 Task: In the Contact  Nora.Hill@nypl.org, schedule and save the meeting with title: 'Collaborative Discussion', Select date: '28 September, 2023', select start time: 5:00:PM. Add location on call (415) 123-4580 with meeting description: For further discussion on products, kindly join the meeting.. Logged in from softage.4@softage.net
Action: Mouse moved to (68, 64)
Screenshot: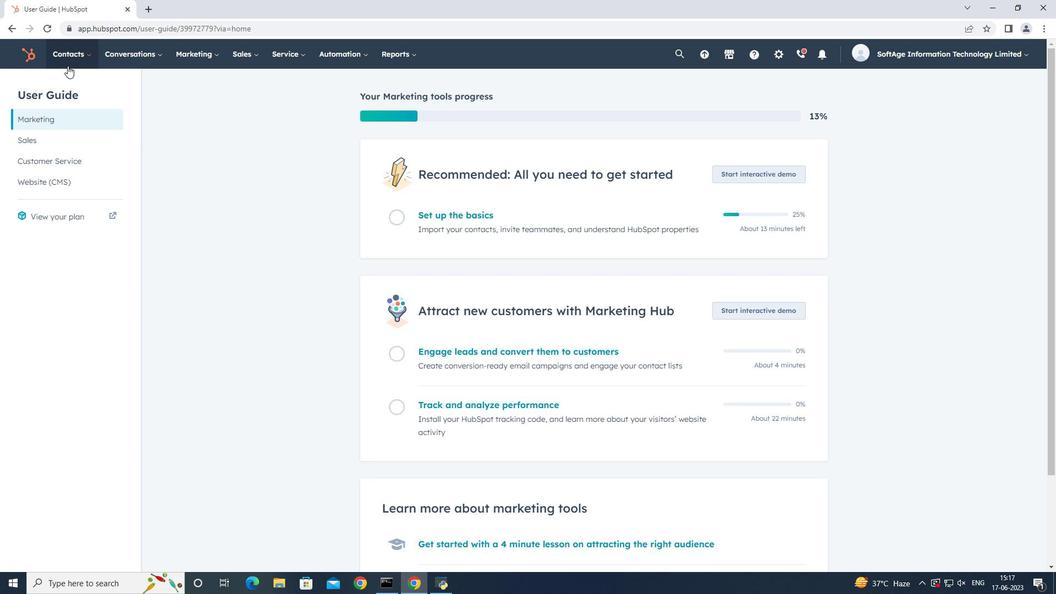 
Action: Mouse pressed left at (68, 64)
Screenshot: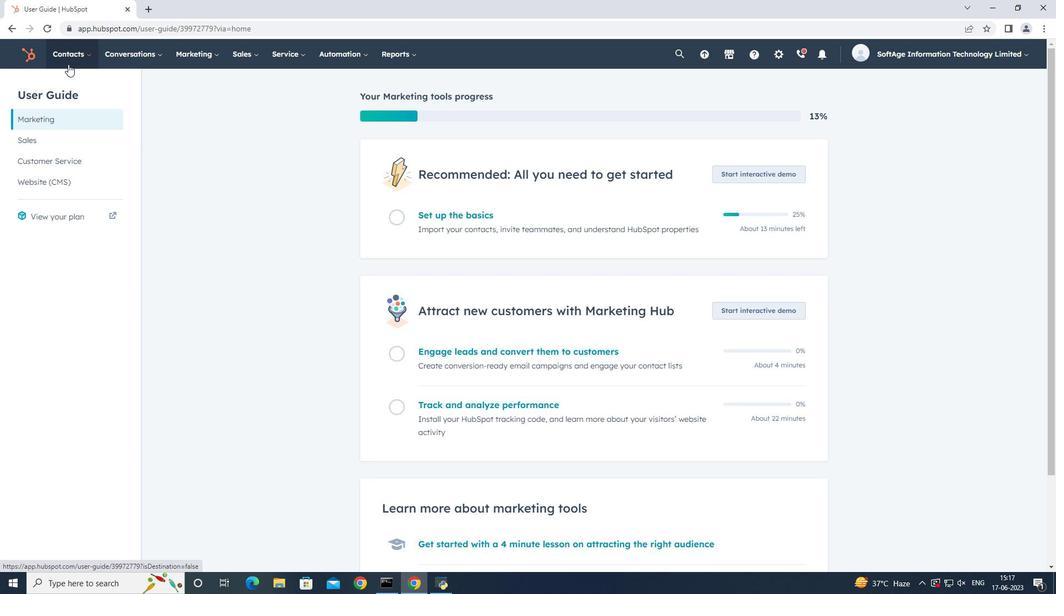 
Action: Mouse moved to (70, 87)
Screenshot: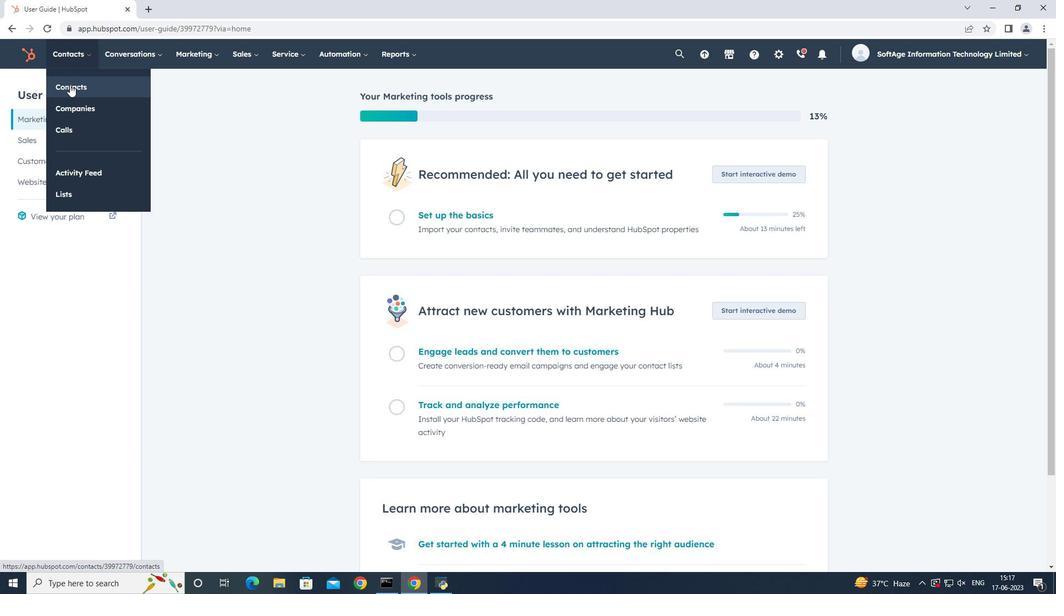 
Action: Mouse pressed left at (70, 87)
Screenshot: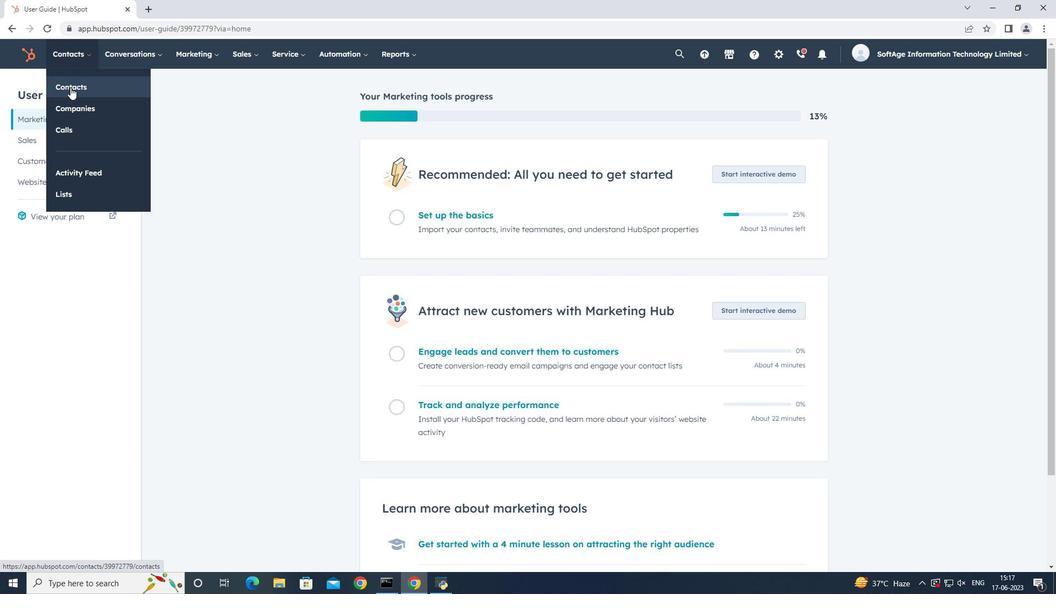 
Action: Mouse moved to (80, 179)
Screenshot: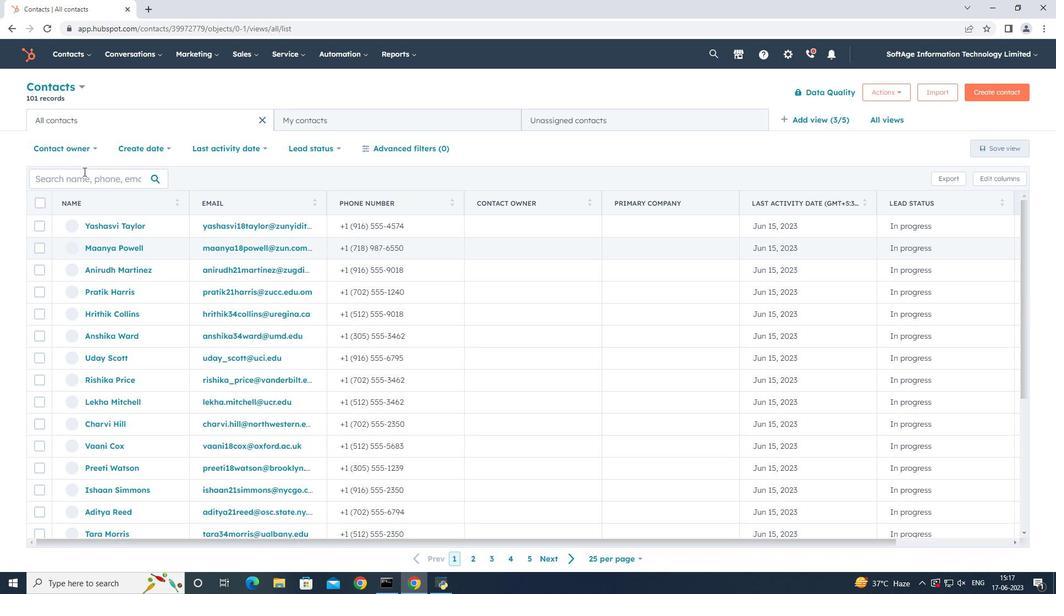
Action: Mouse pressed left at (80, 179)
Screenshot: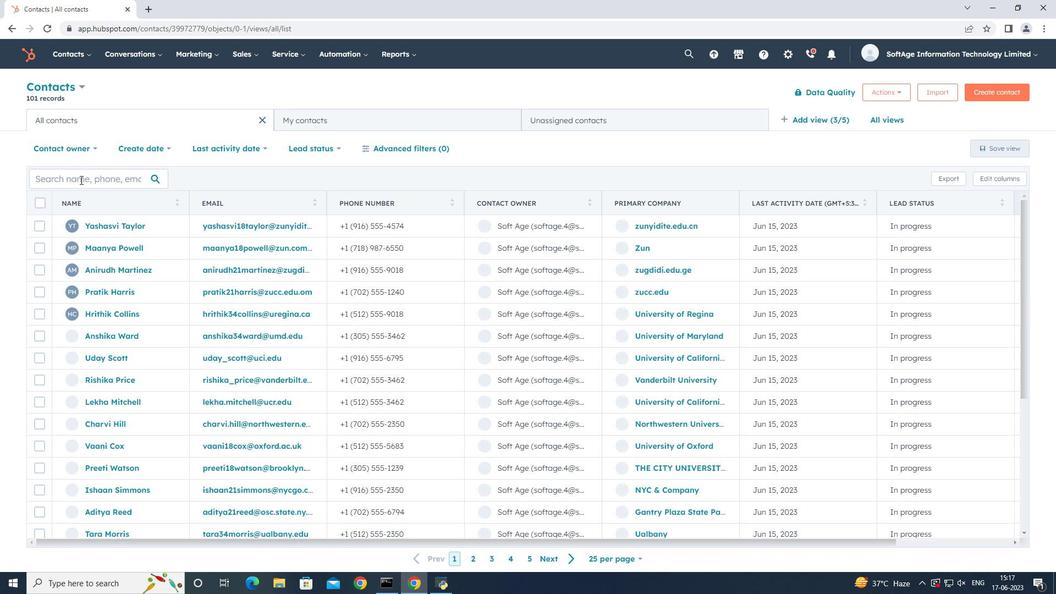 
Action: Key pressed nora
Screenshot: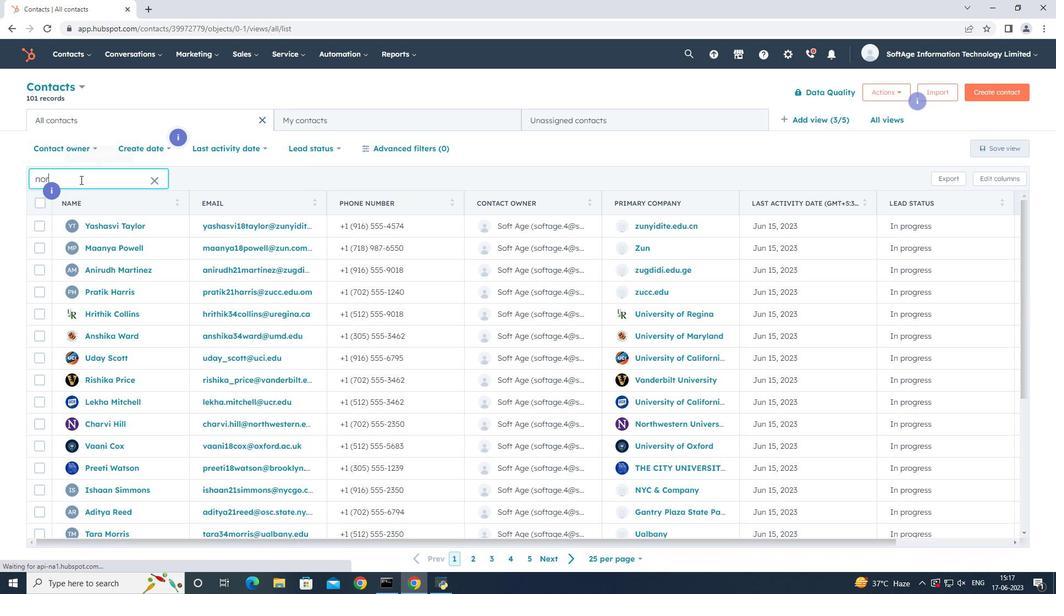
Action: Mouse moved to (101, 313)
Screenshot: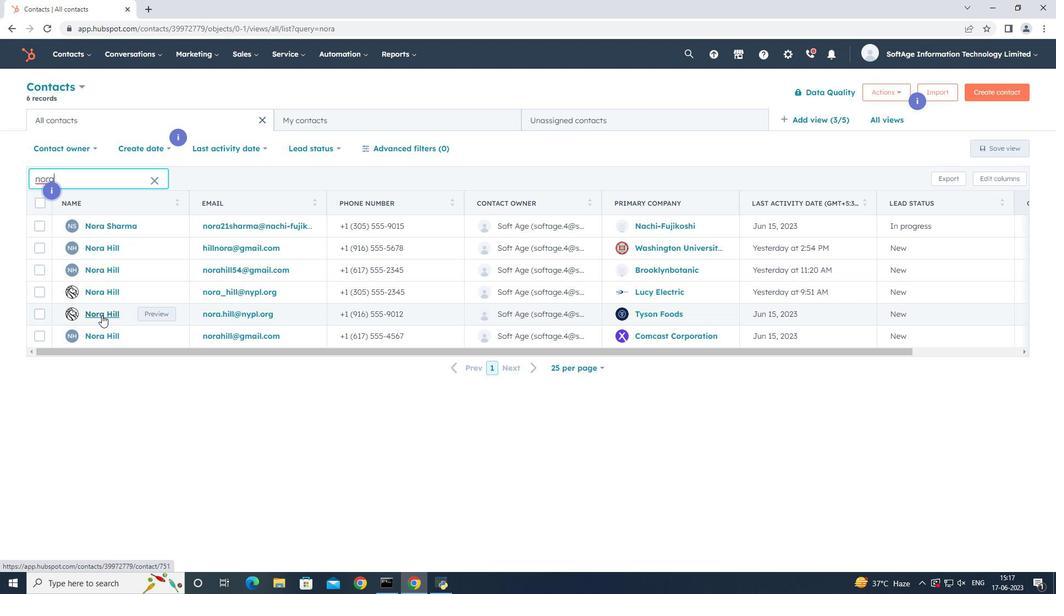 
Action: Mouse pressed left at (101, 313)
Screenshot: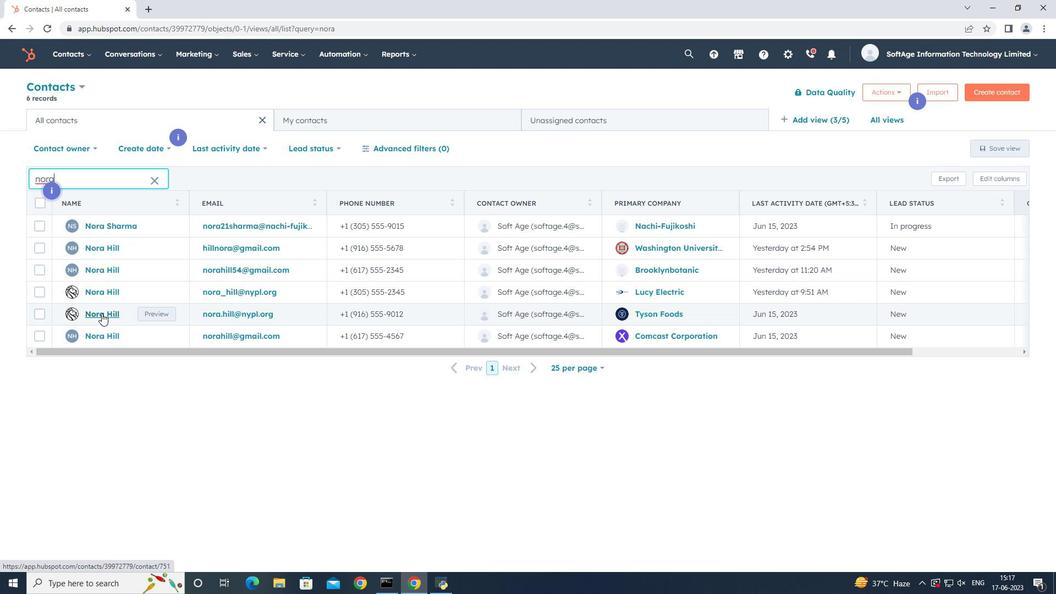 
Action: Mouse moved to (184, 187)
Screenshot: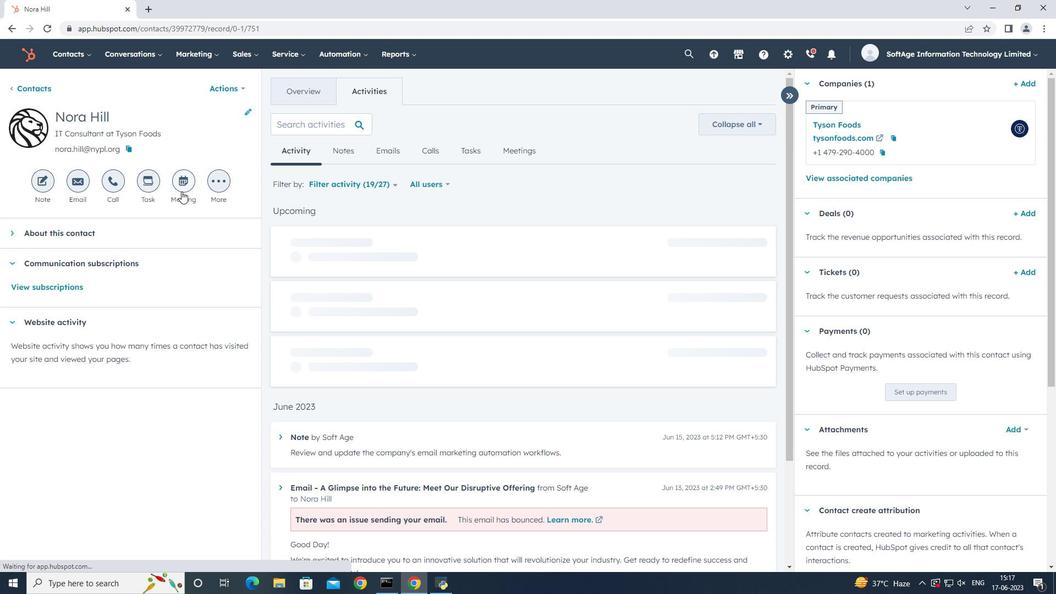 
Action: Mouse pressed left at (184, 187)
Screenshot: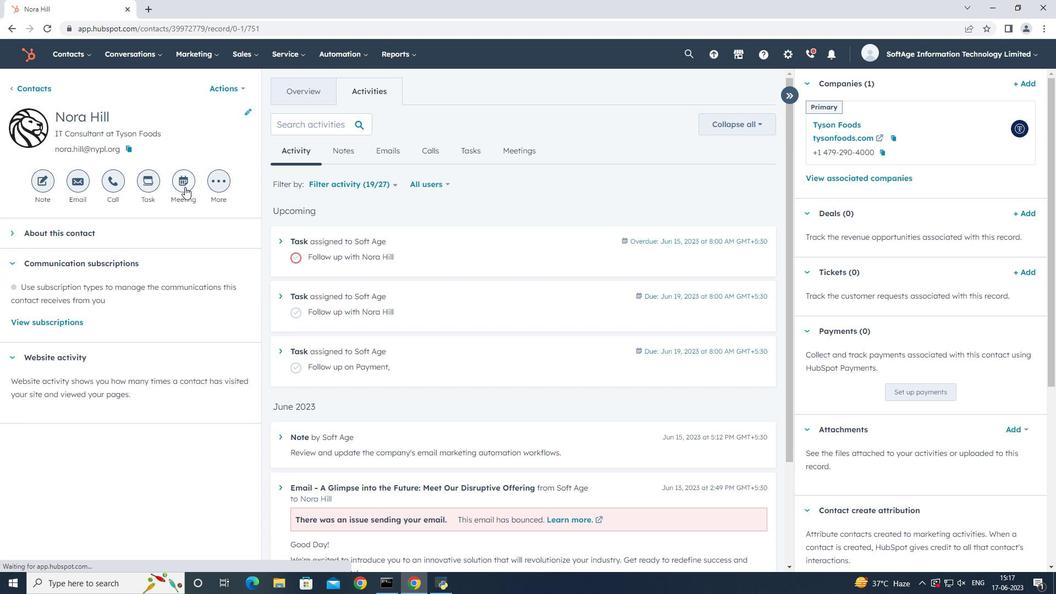 
Action: Mouse moved to (358, 336)
Screenshot: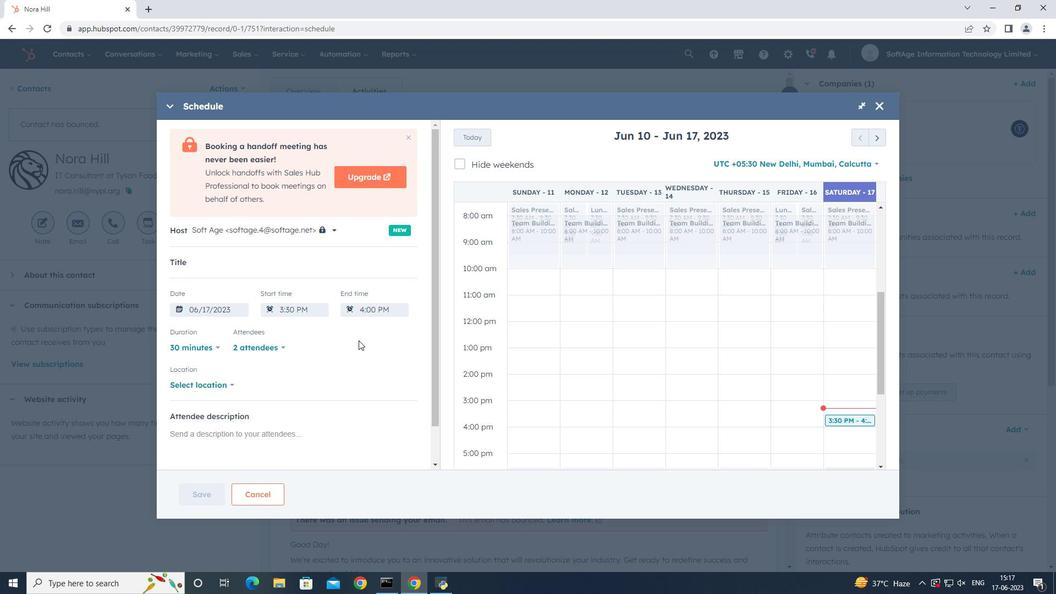 
Action: Key pressed <Key.shift>Collaborative<Key.space><Key.shift>Discussion,
Screenshot: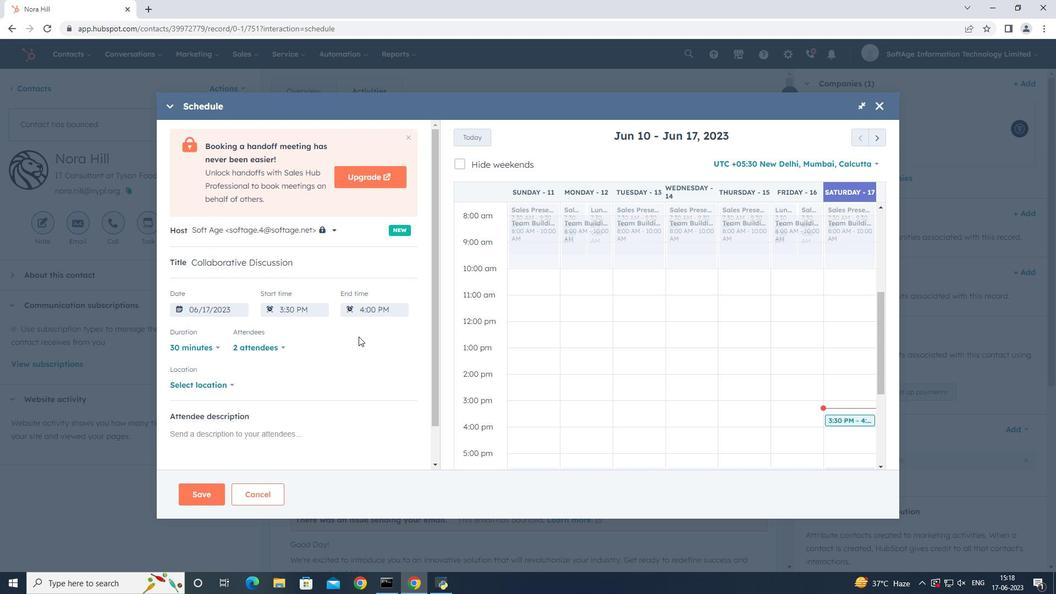 
Action: Mouse moved to (878, 136)
Screenshot: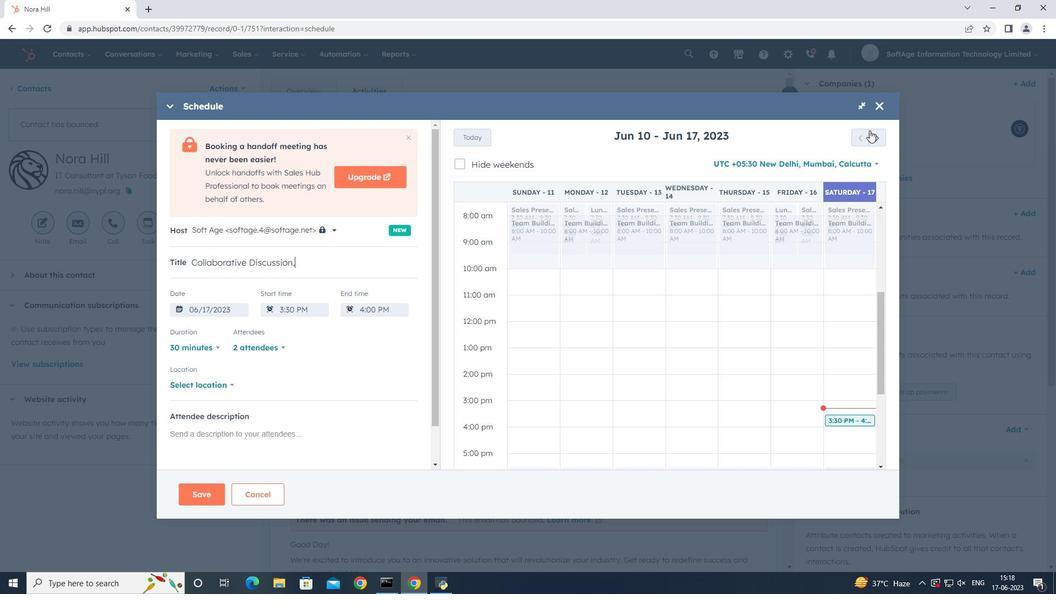 
Action: Mouse pressed left at (878, 136)
Screenshot: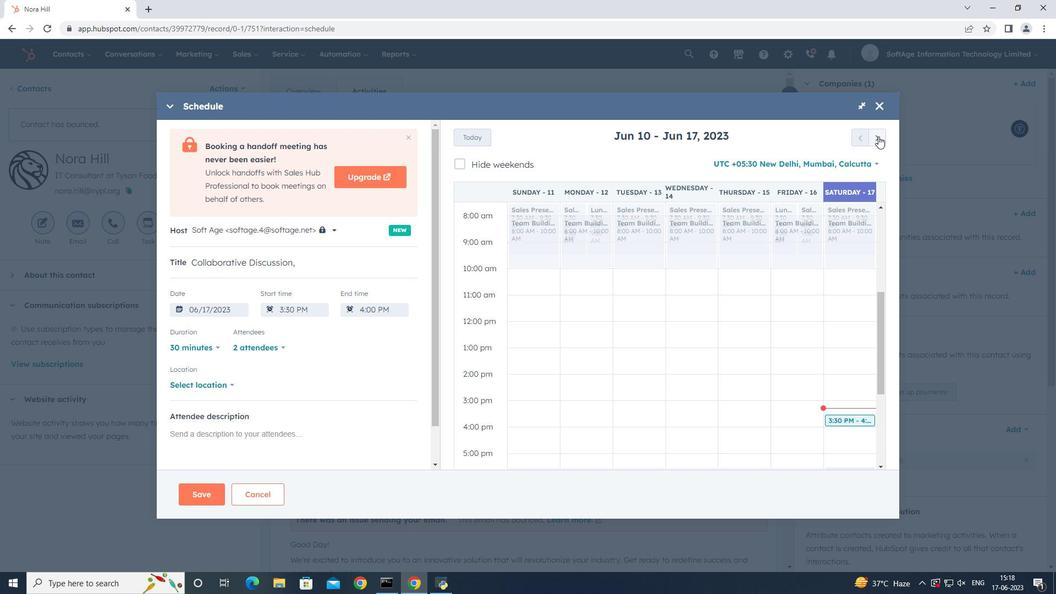
Action: Mouse pressed left at (878, 136)
Screenshot: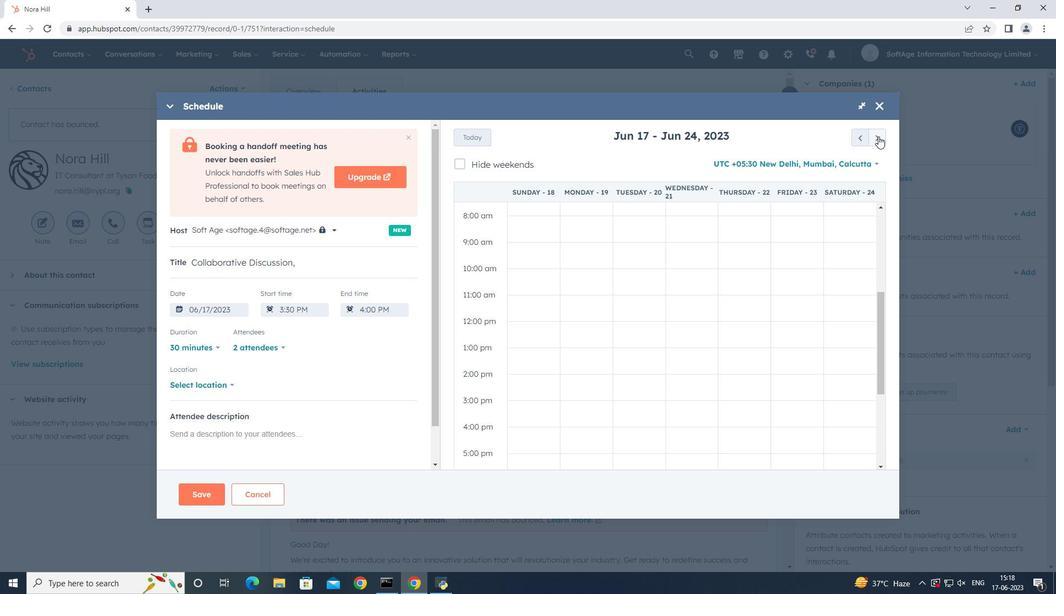 
Action: Mouse pressed left at (878, 136)
Screenshot: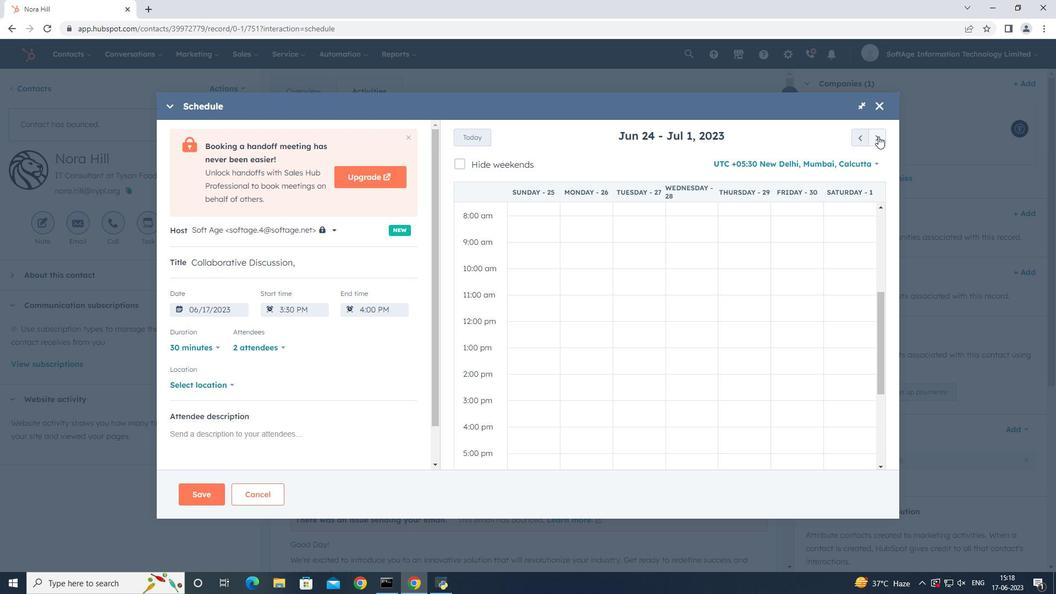 
Action: Mouse pressed left at (878, 136)
Screenshot: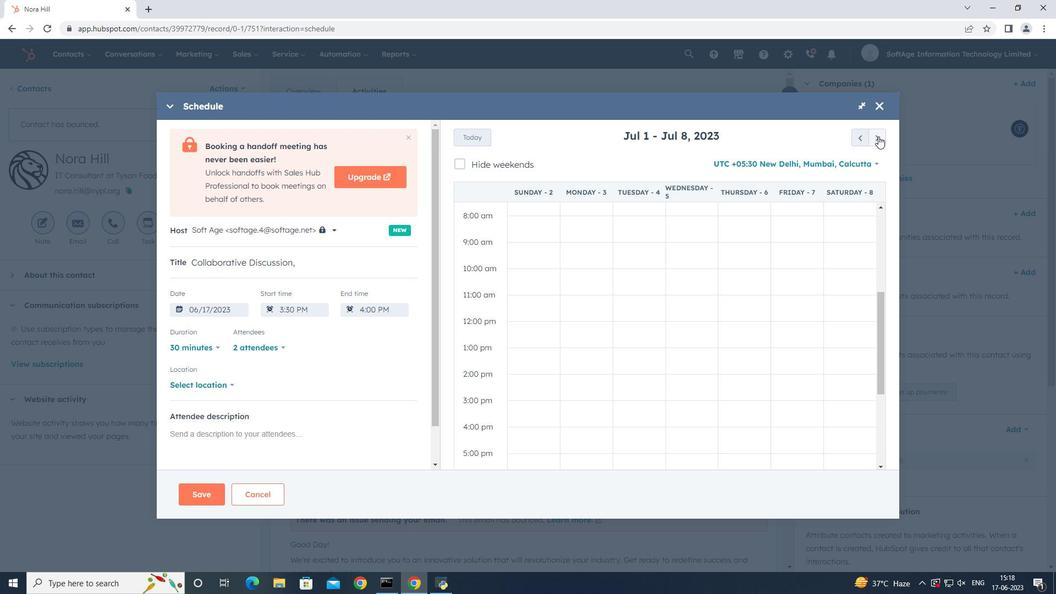 
Action: Mouse pressed left at (878, 136)
Screenshot: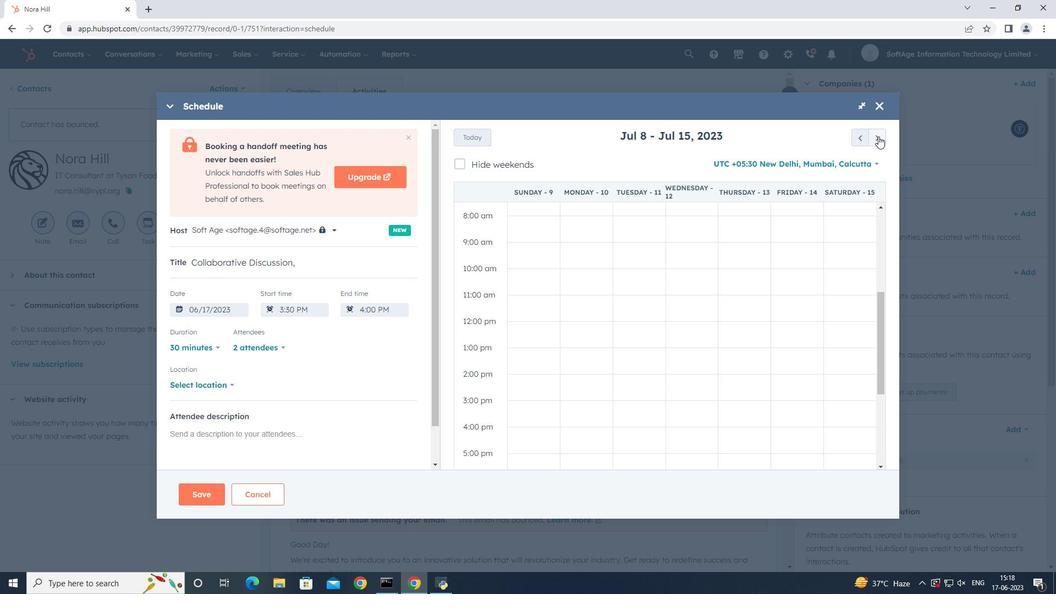 
Action: Mouse pressed left at (878, 136)
Screenshot: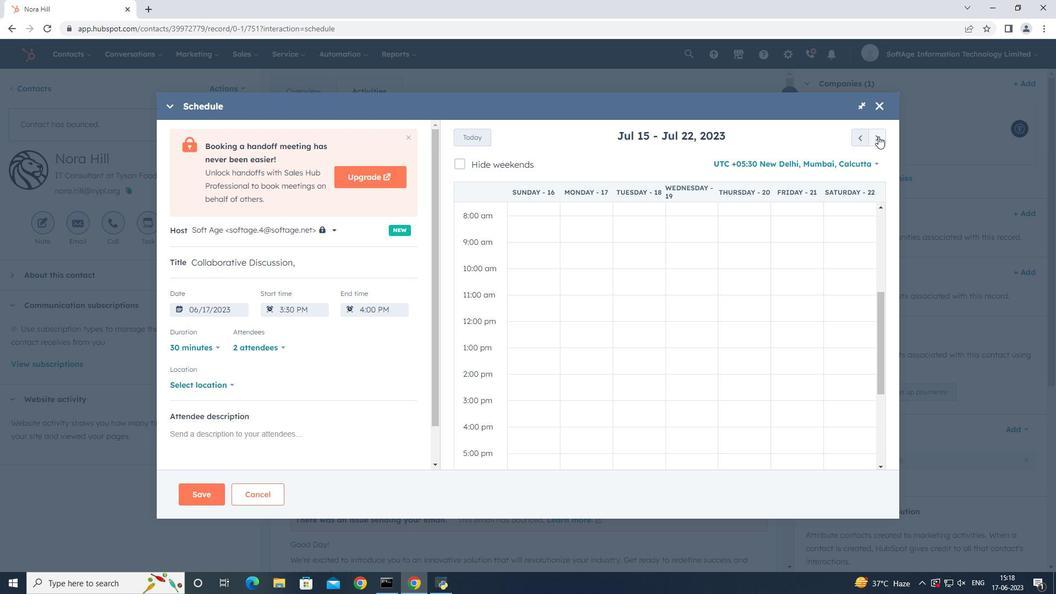 
Action: Mouse pressed left at (878, 136)
Screenshot: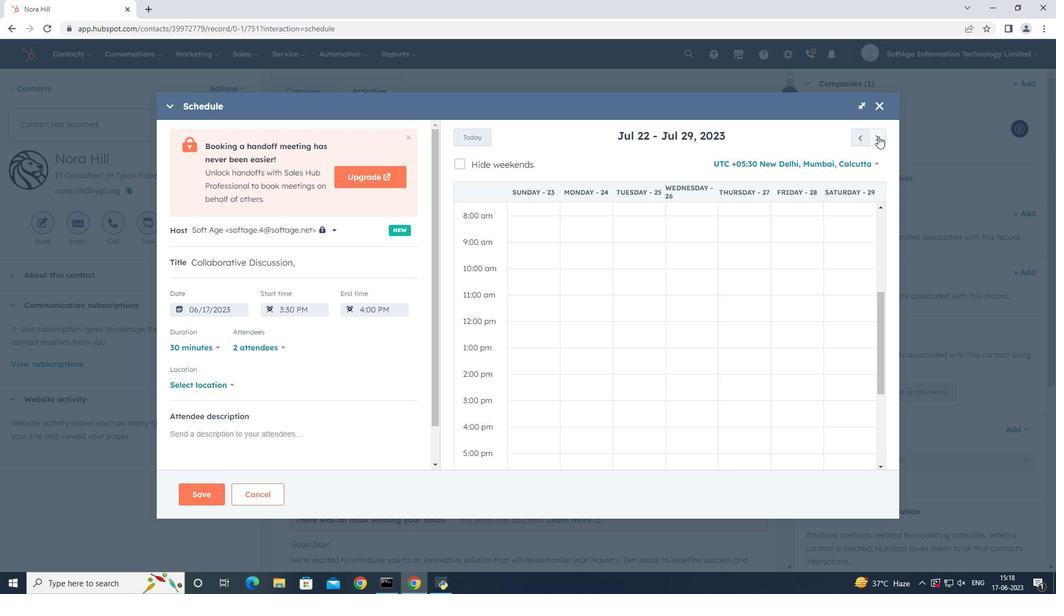 
Action: Mouse pressed left at (878, 136)
Screenshot: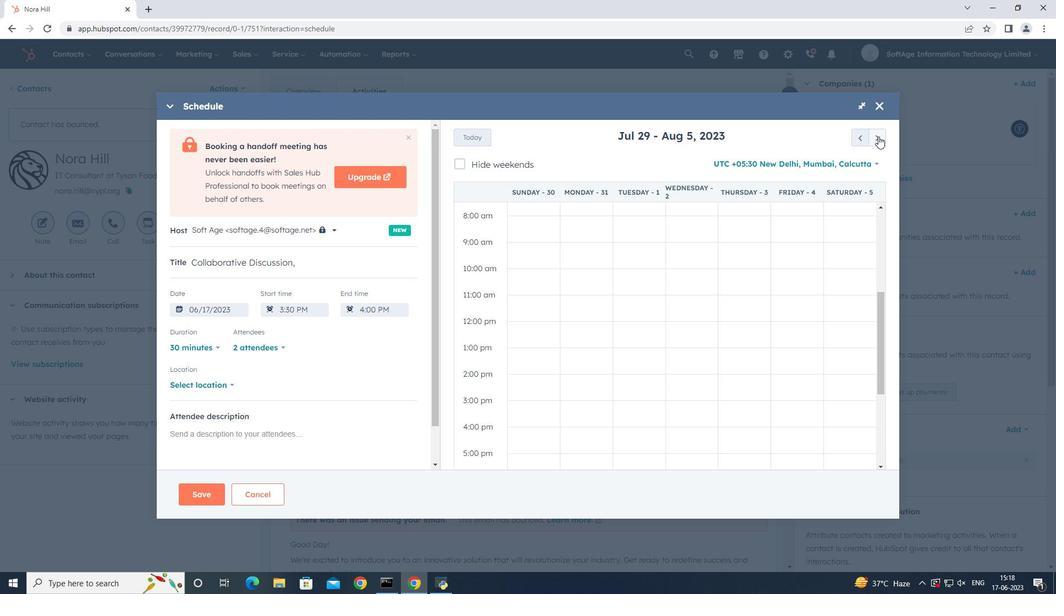 
Action: Mouse pressed left at (878, 136)
Screenshot: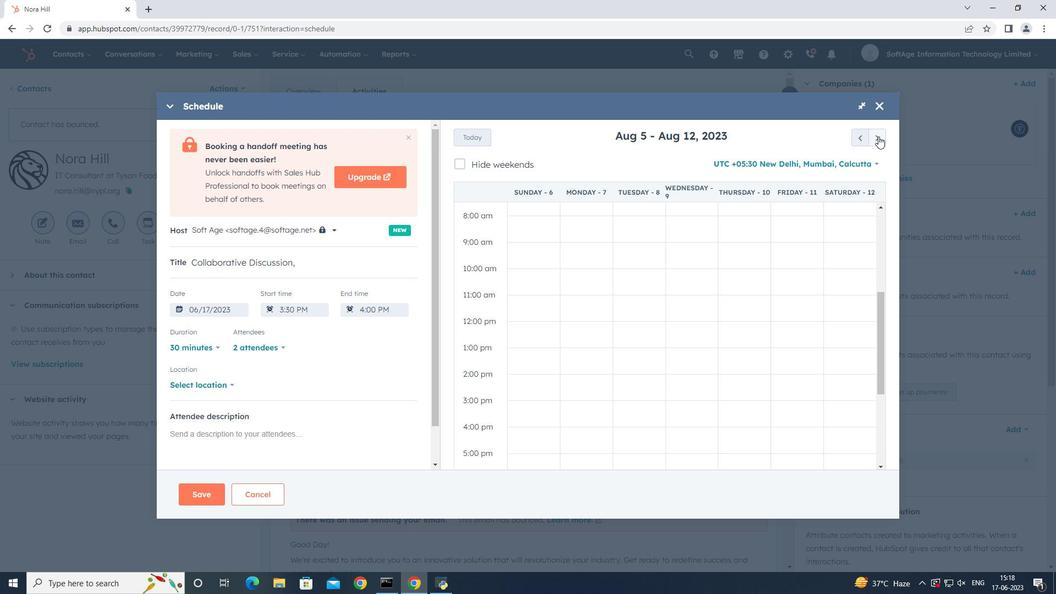 
Action: Mouse pressed left at (878, 136)
Screenshot: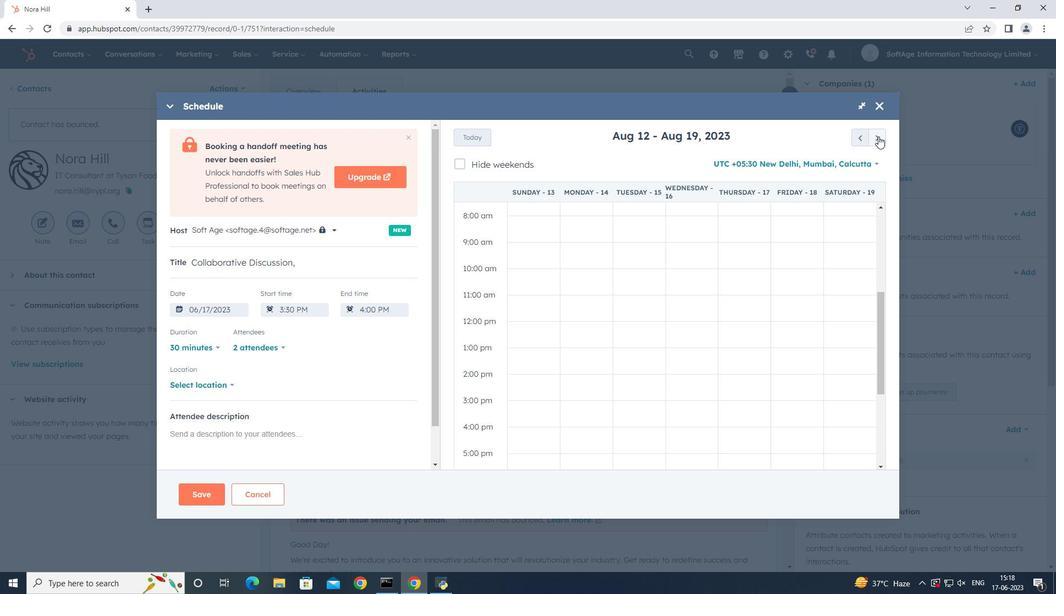 
Action: Mouse pressed left at (878, 136)
Screenshot: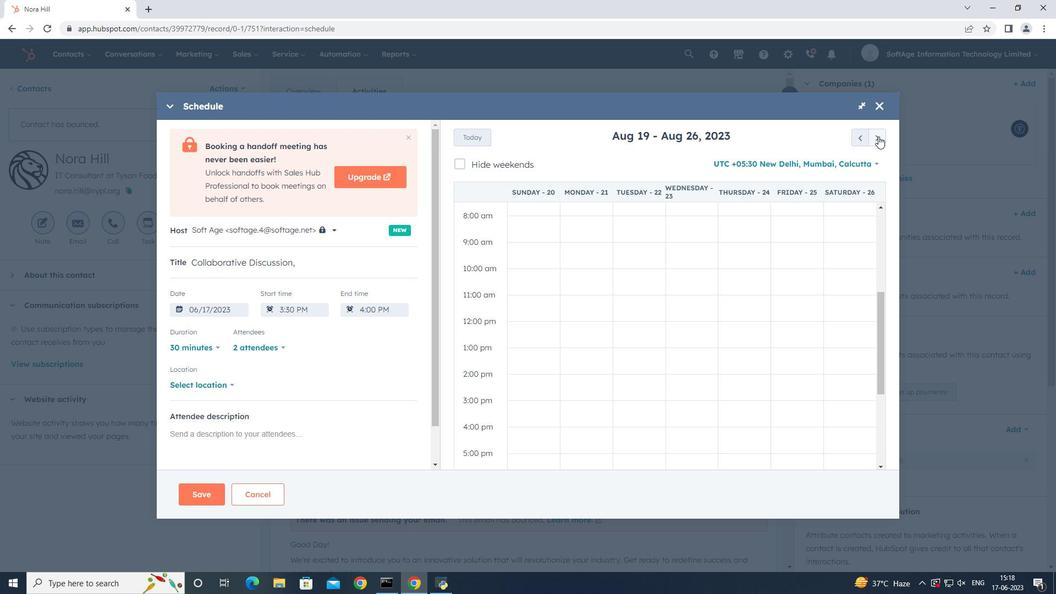 
Action: Mouse pressed left at (878, 136)
Screenshot: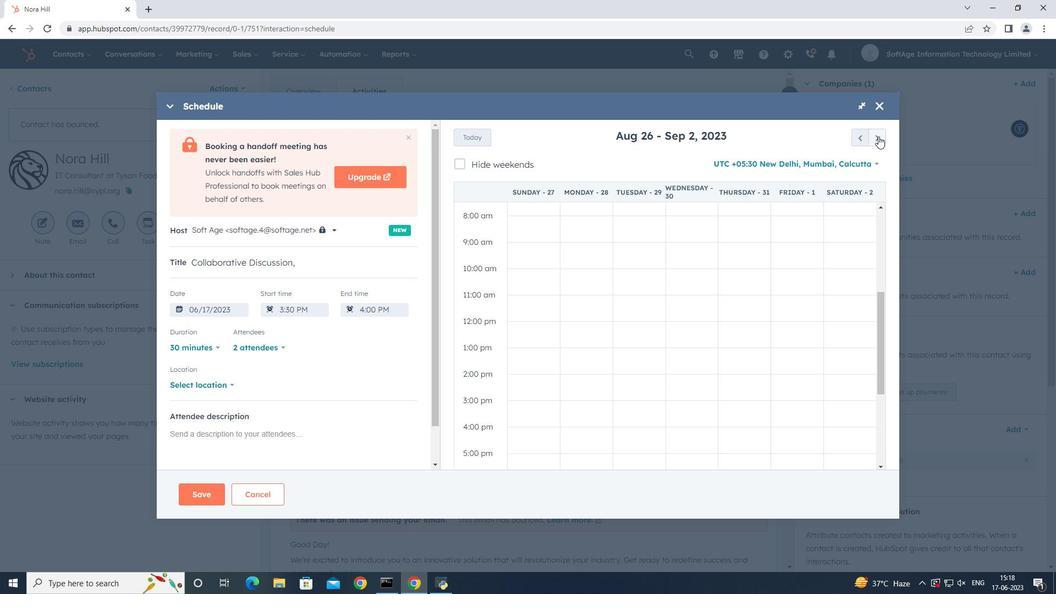 
Action: Mouse pressed left at (878, 136)
Screenshot: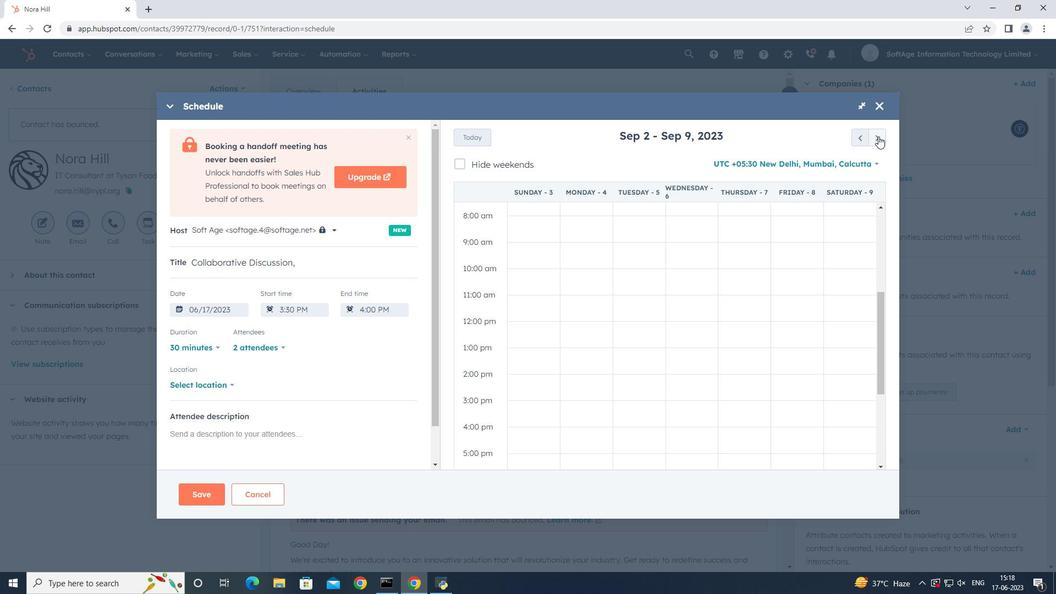 
Action: Mouse pressed left at (878, 136)
Screenshot: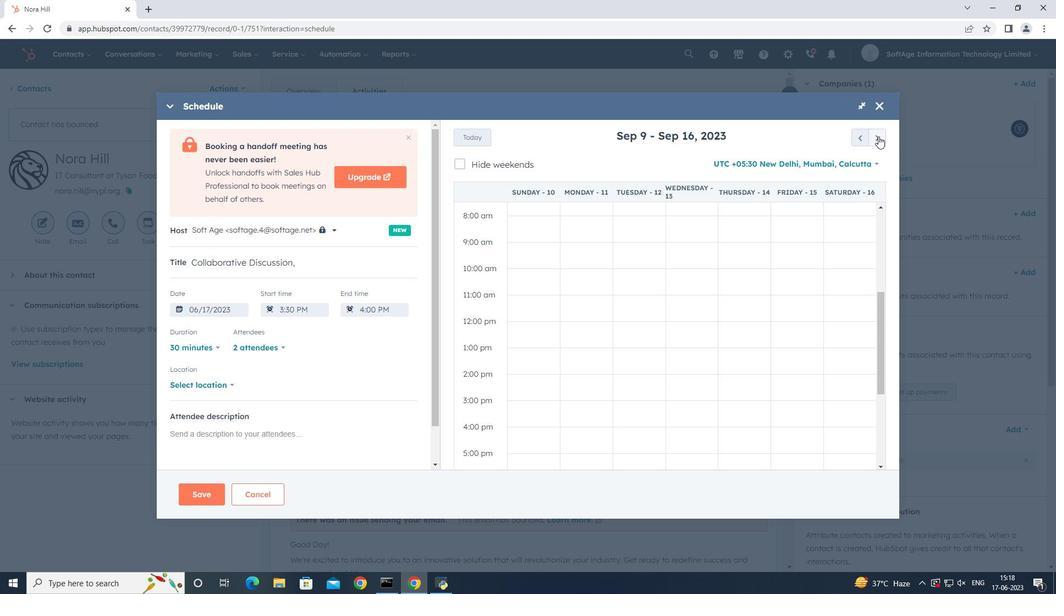 
Action: Mouse pressed left at (878, 136)
Screenshot: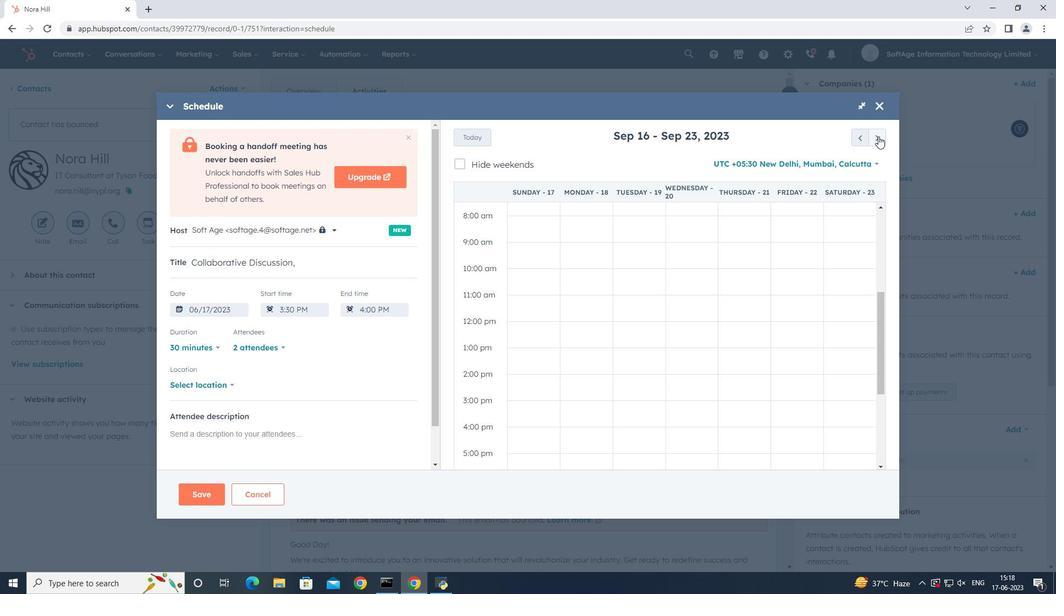 
Action: Mouse moved to (732, 455)
Screenshot: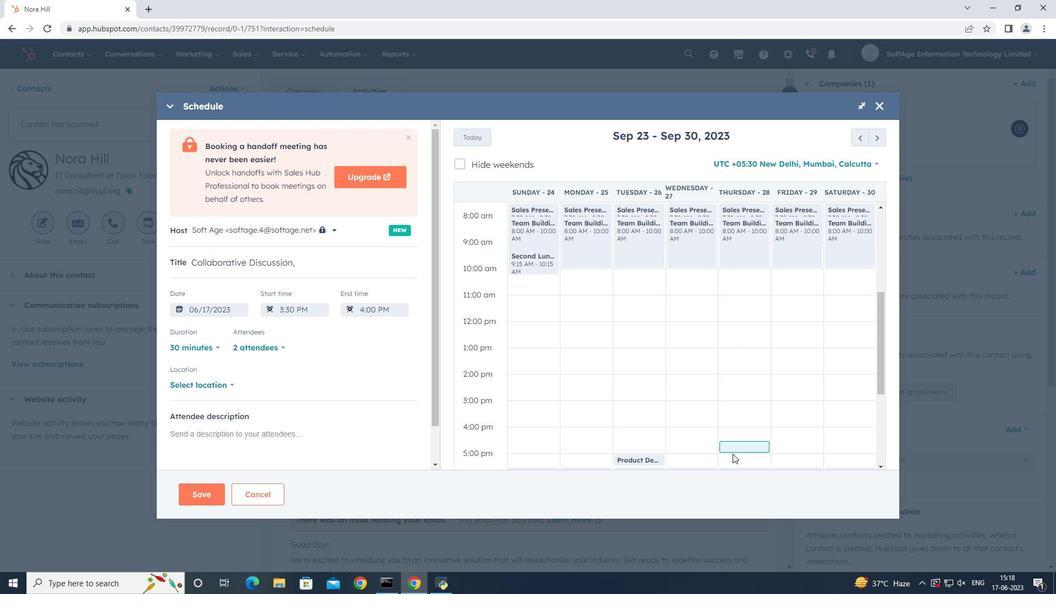 
Action: Mouse pressed left at (732, 455)
Screenshot: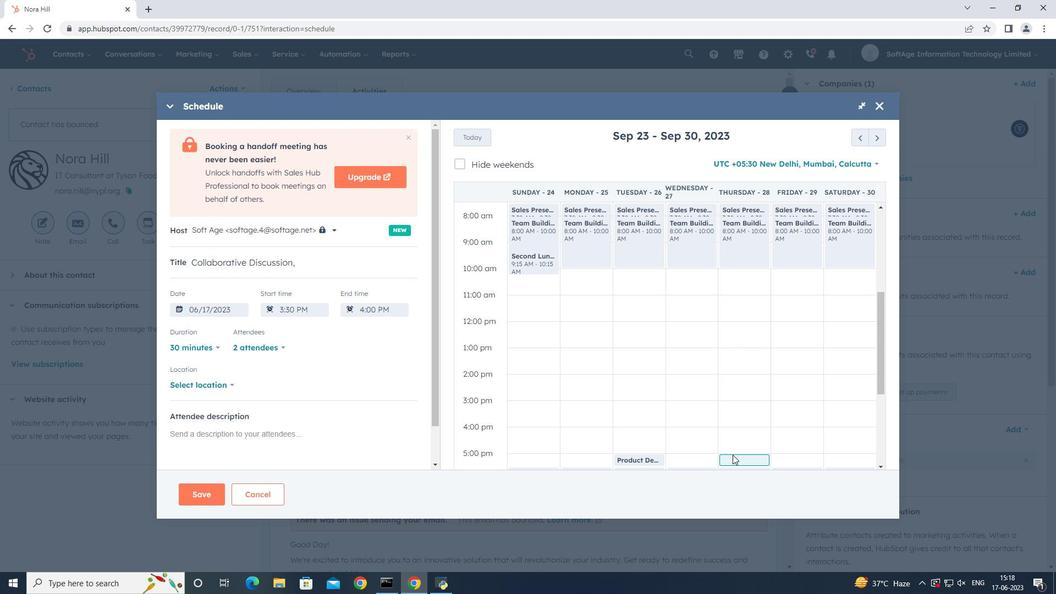 
Action: Mouse moved to (204, 387)
Screenshot: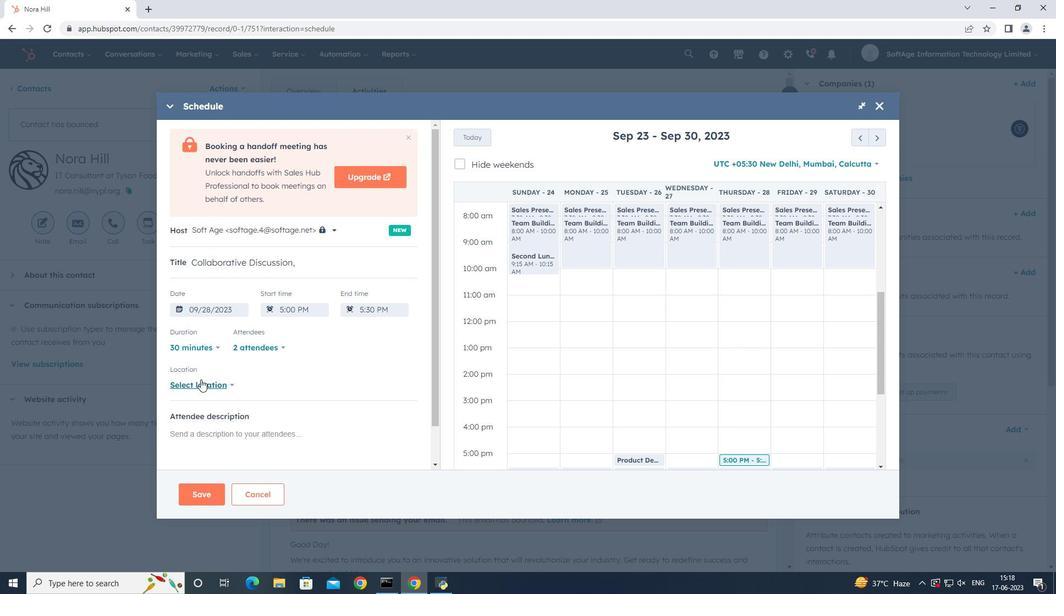 
Action: Mouse pressed left at (204, 387)
Screenshot: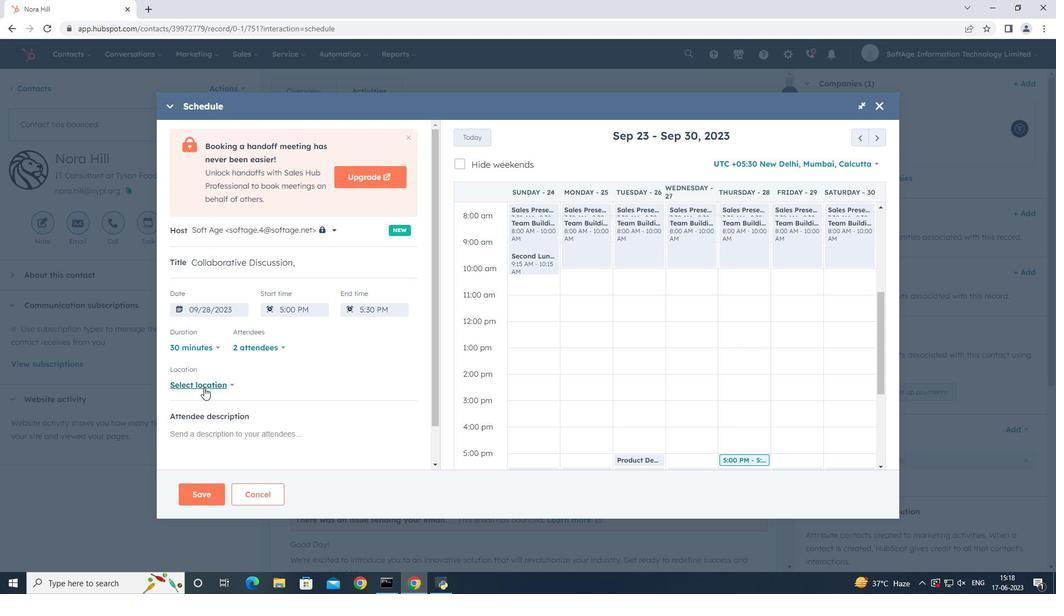 
Action: Mouse moved to (267, 354)
Screenshot: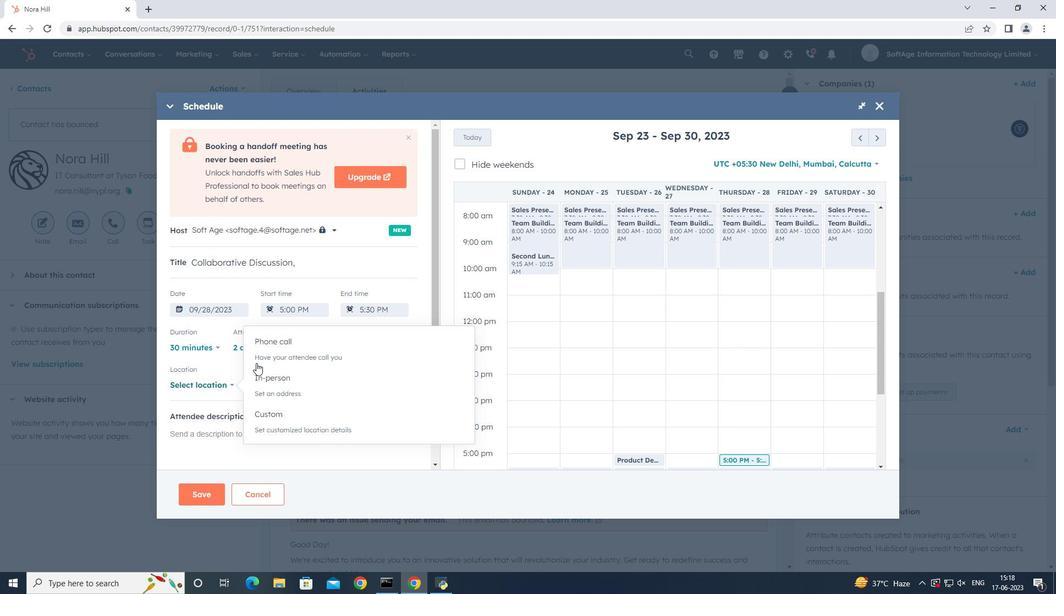 
Action: Mouse pressed left at (267, 354)
Screenshot: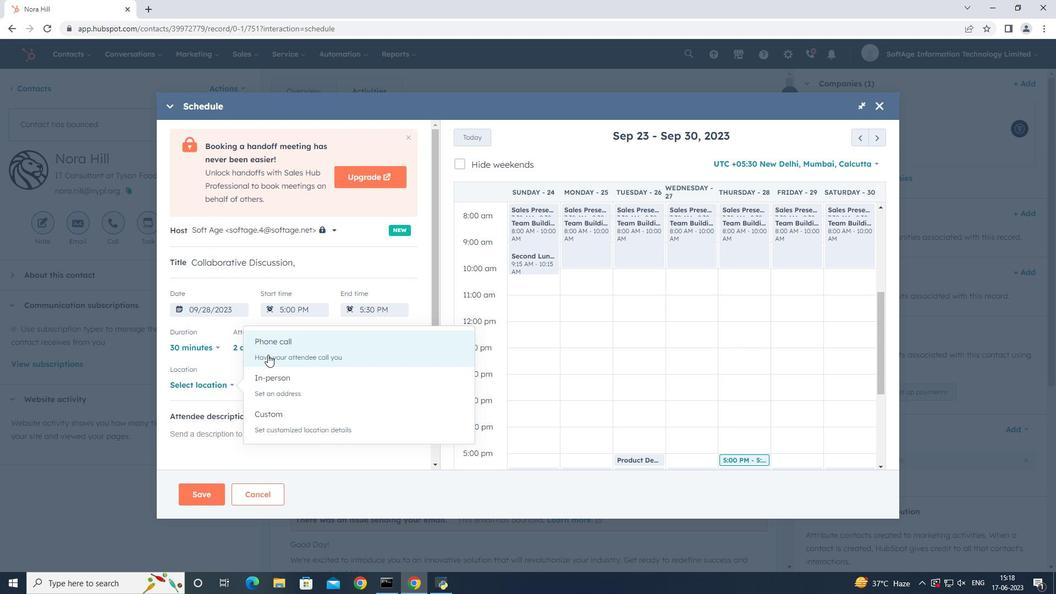 
Action: Mouse moved to (293, 379)
Screenshot: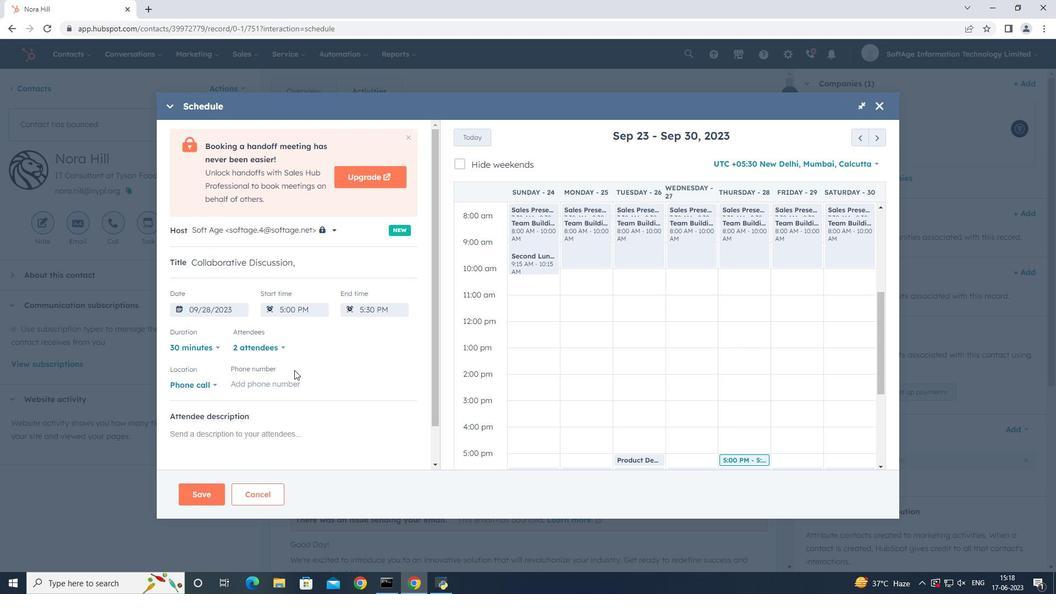 
Action: Mouse pressed left at (293, 379)
Screenshot: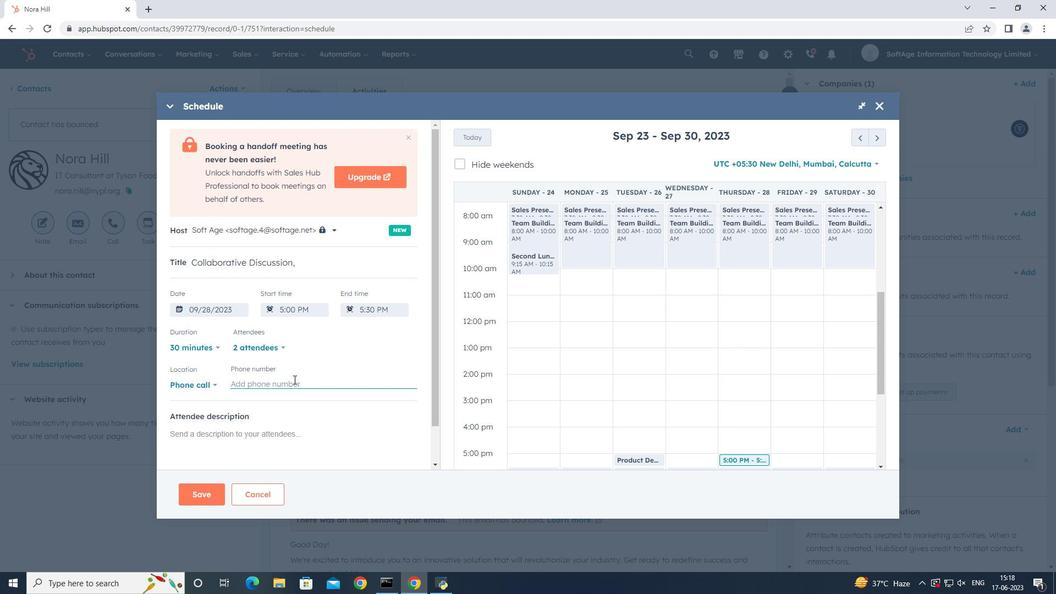 
Action: Key pressed <Key.shift_r>(415<Key.shift_r><Key.shift_r>)<Key.space>123-4580
Screenshot: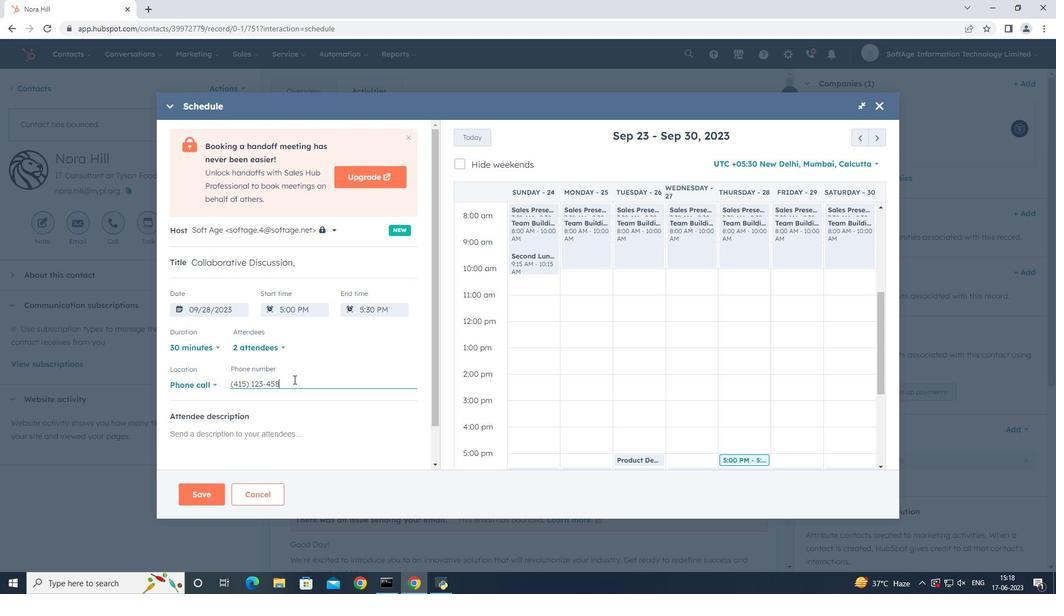
Action: Mouse moved to (271, 440)
Screenshot: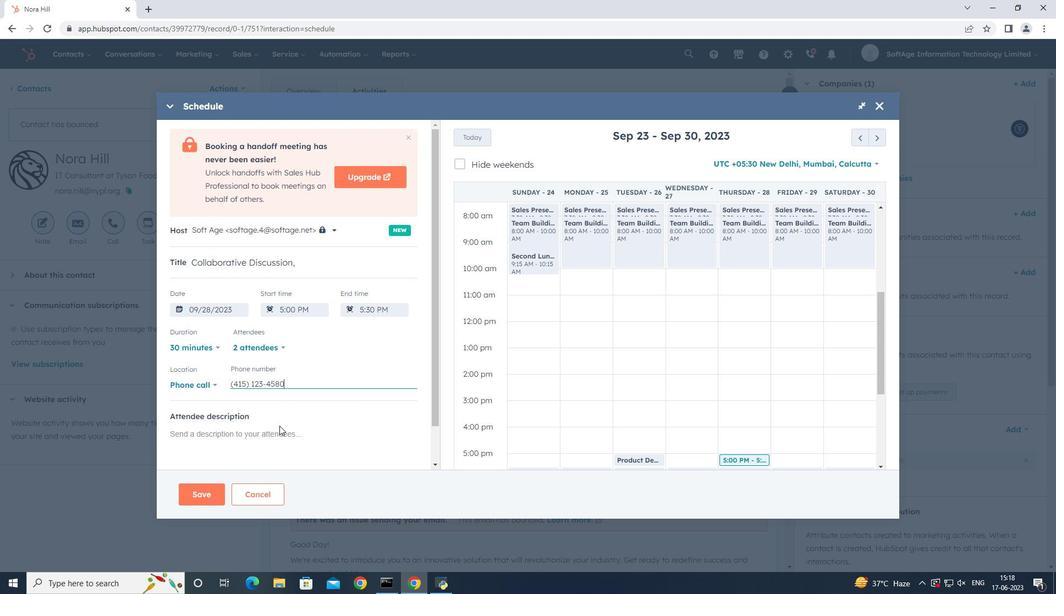 
Action: Mouse pressed left at (271, 440)
Screenshot: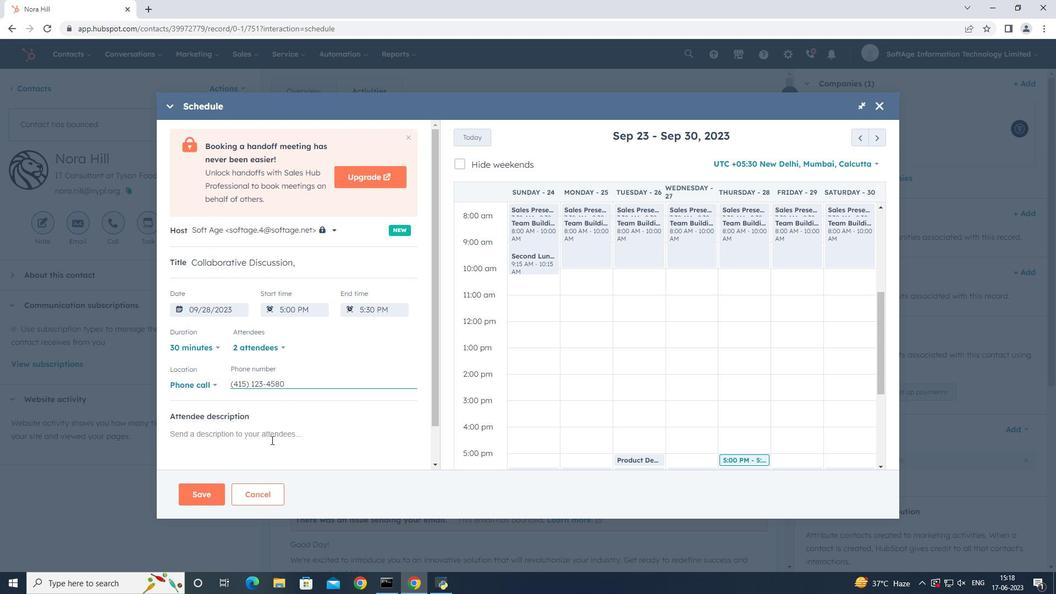 
Action: Key pressed <Key.shift>For<Key.space>further<Key.space>discussion<Key.space>on<Key.space>products,<Key.space>kindly<Key.space>join<Key.space>the<Key.space>meeting..
Screenshot: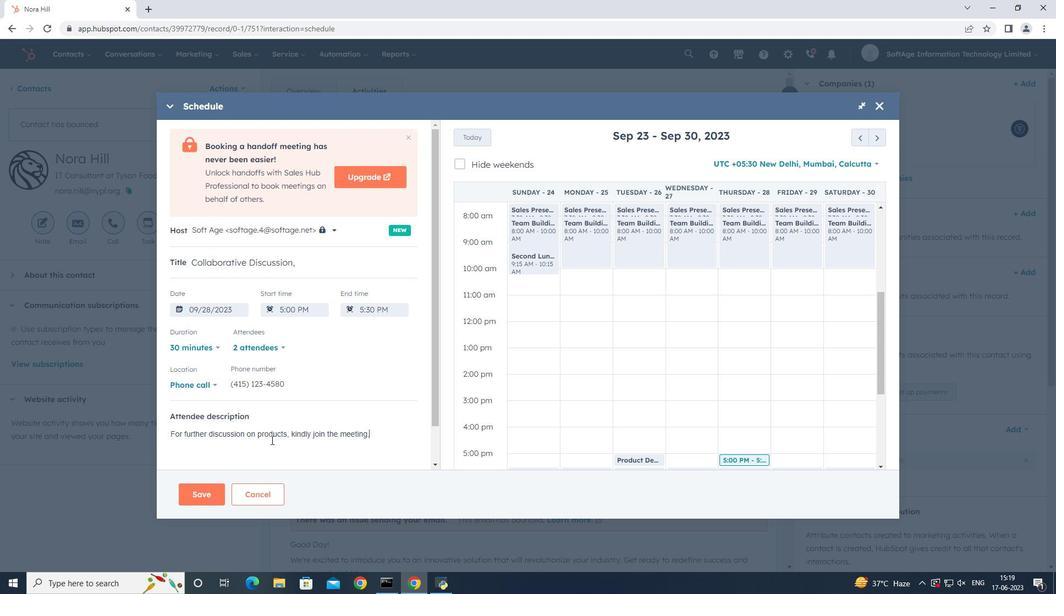 
Action: Mouse moved to (208, 492)
Screenshot: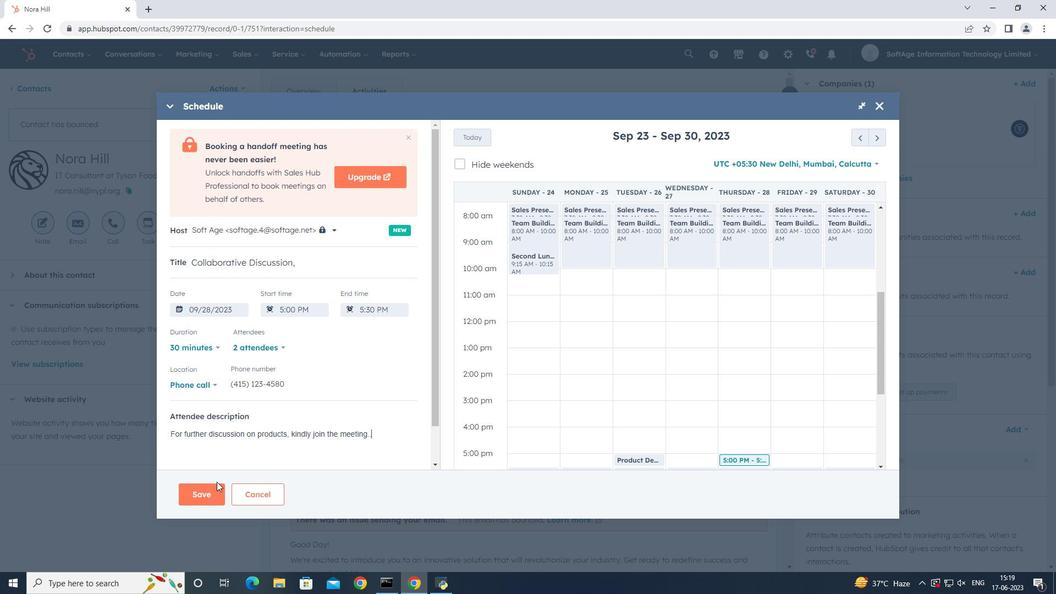 
Action: Mouse pressed left at (208, 492)
Screenshot: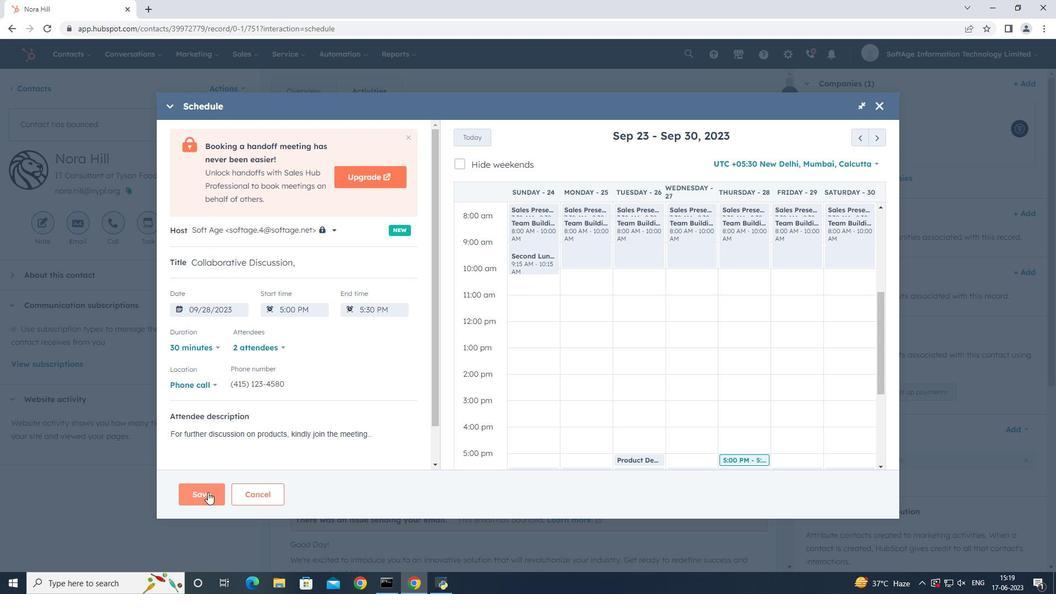 
Action: Mouse moved to (594, 311)
Screenshot: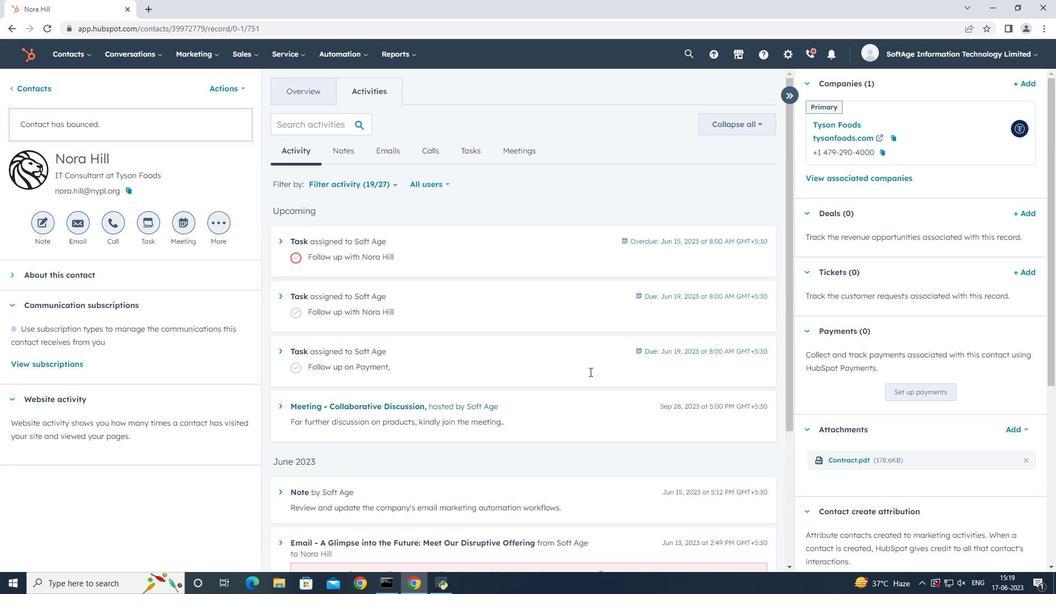 
